 Task: Create List Training and Development in Board Public Speaking Tips to Workspace Cash Management. Create List Performance Evaluation in Board User Research to Workspace Cash Management. Create List Employee Engagement in Board Customer Service Knowledge Base Development and Management to Workspace Cash Management
Action: Mouse moved to (76, 389)
Screenshot: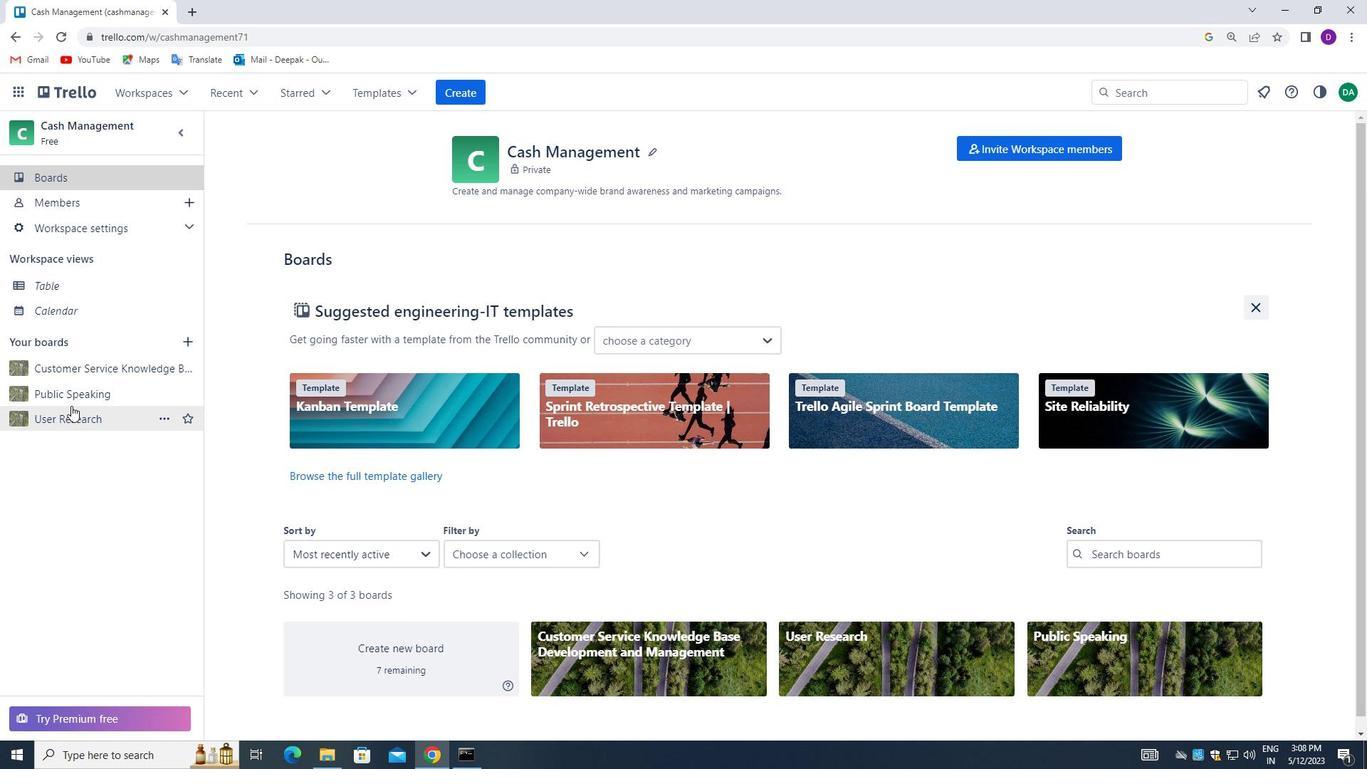 
Action: Mouse pressed left at (76, 389)
Screenshot: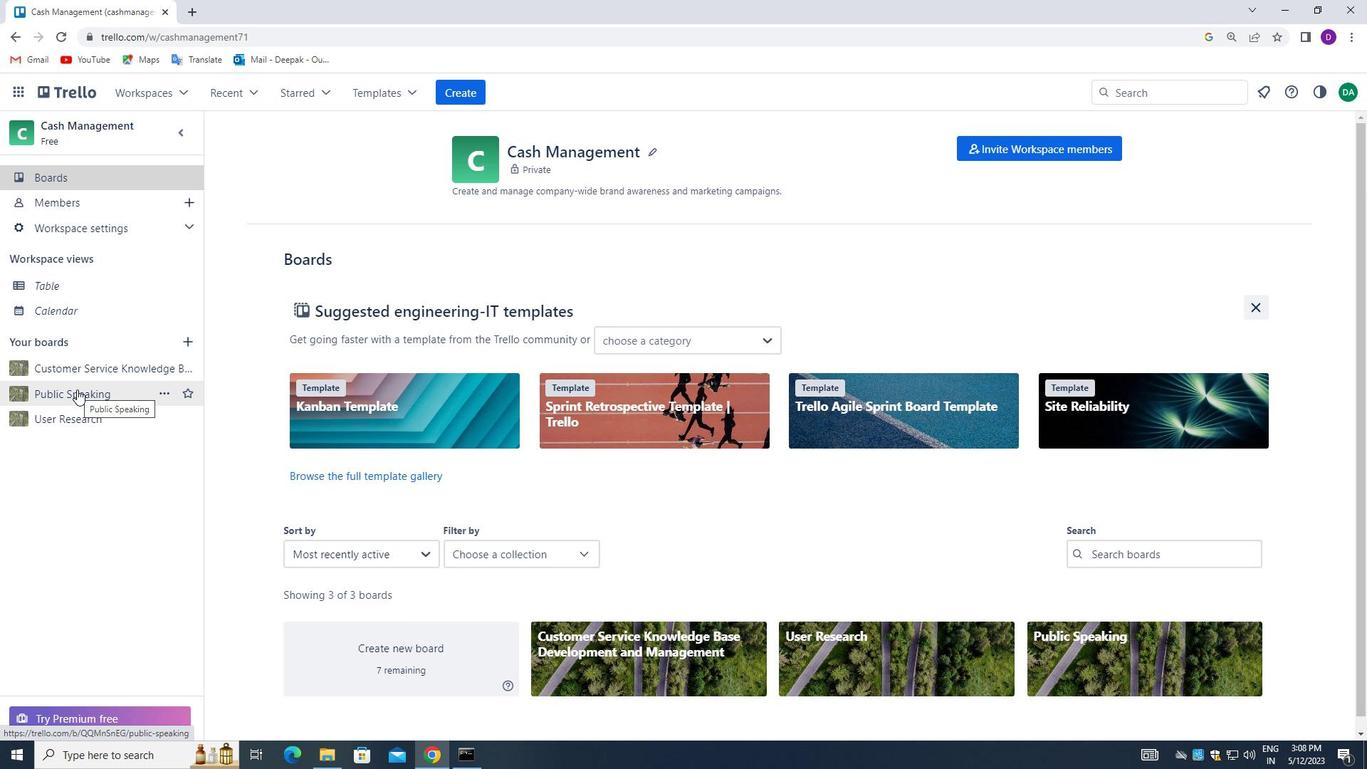 
Action: Mouse moved to (731, 174)
Screenshot: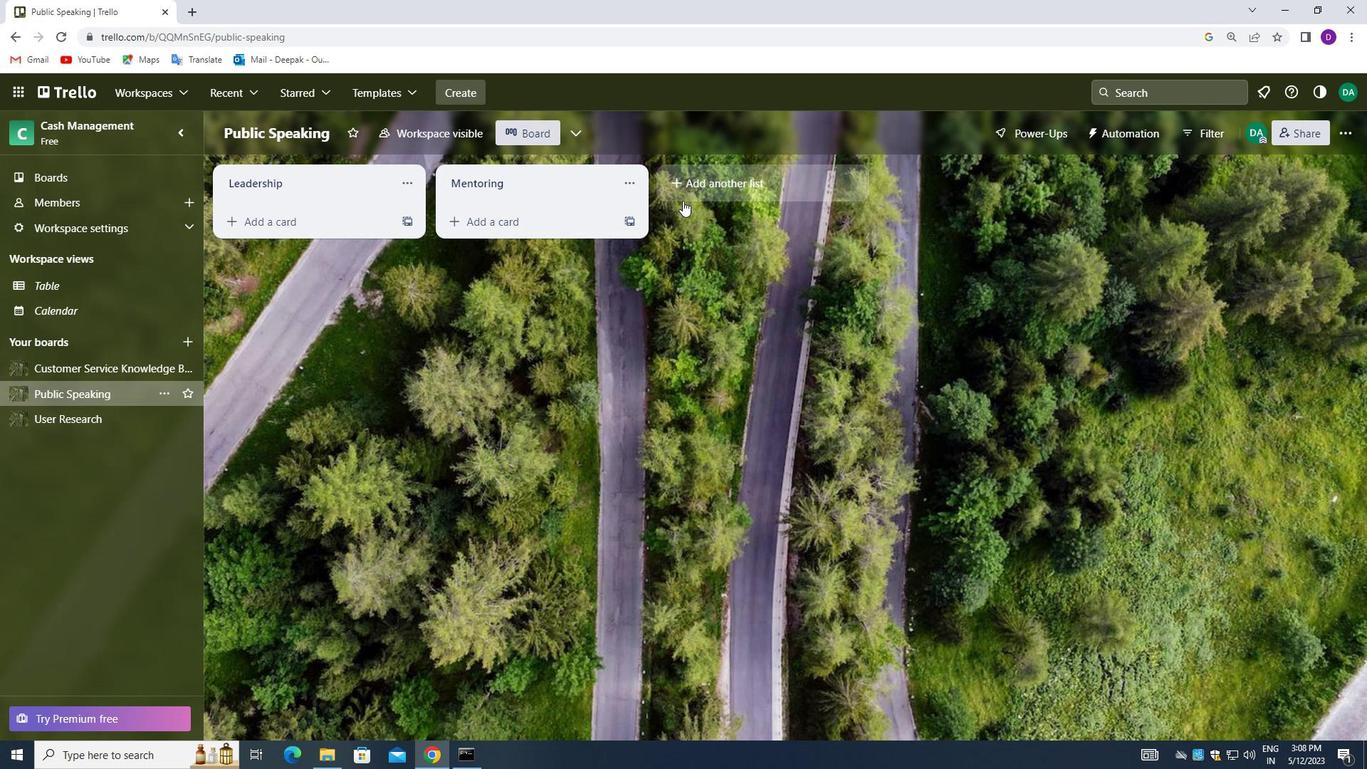 
Action: Mouse pressed left at (731, 174)
Screenshot: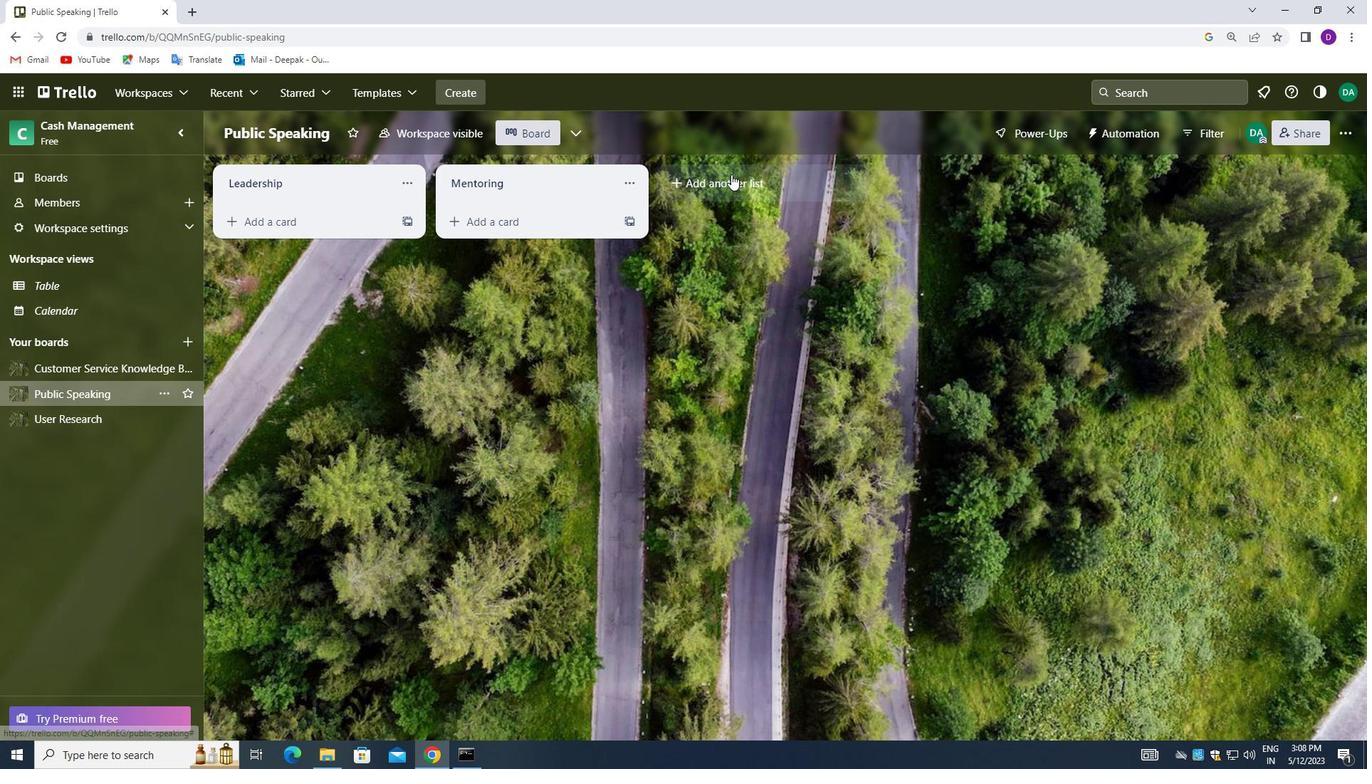 
Action: Mouse moved to (735, 183)
Screenshot: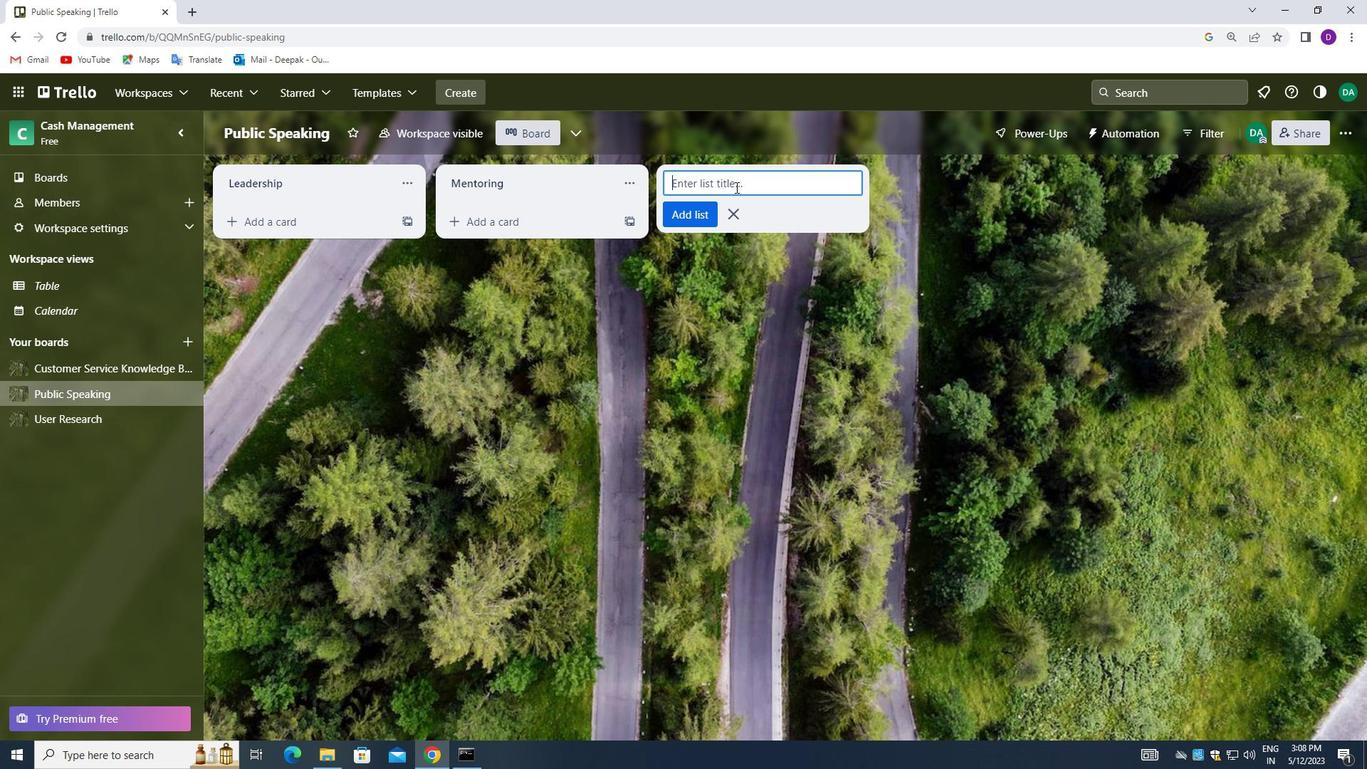 
Action: Mouse pressed left at (735, 183)
Screenshot: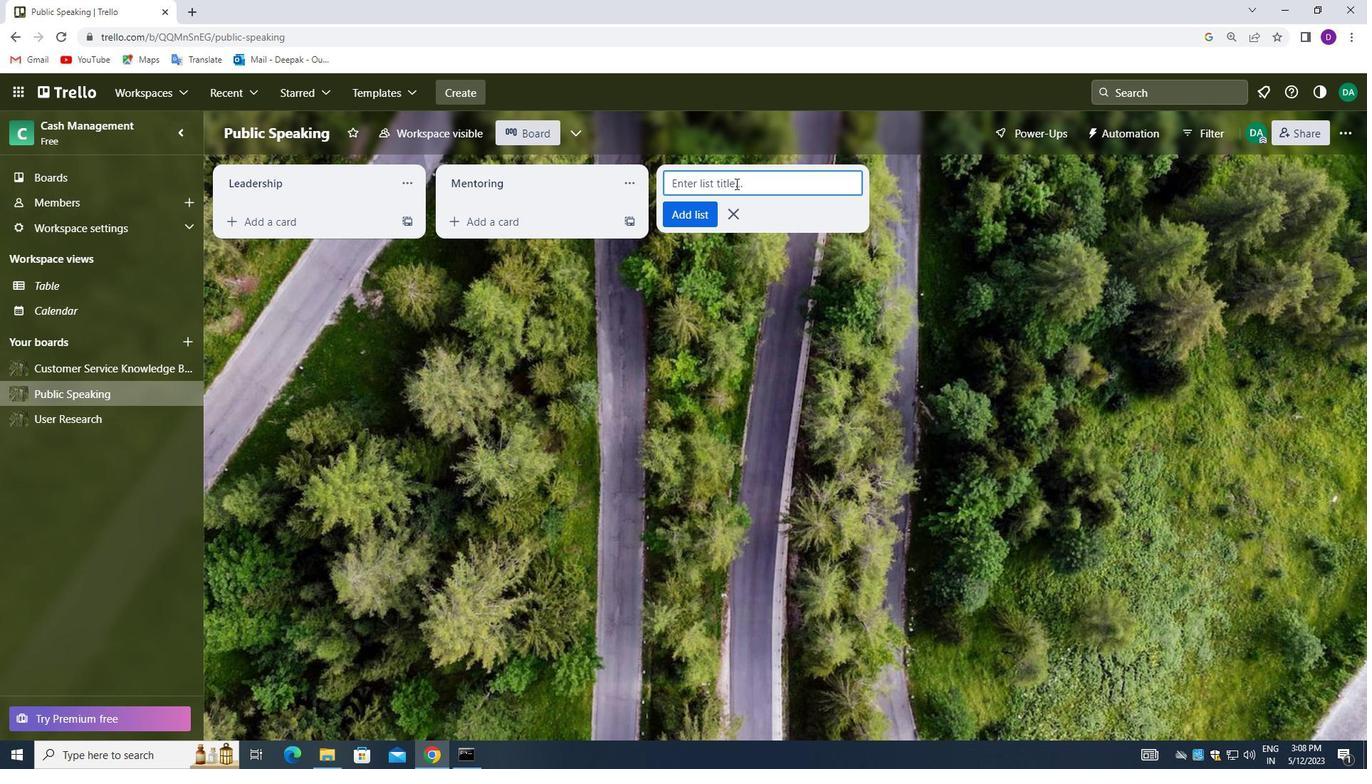 
Action: Key pressed <Key.shift>TRAINING<Key.space>AND<Key.space><Key.shift><Key.shift><Key.shift><Key.shift><Key.shift><Key.shift>DEVELU<Key.backspace>OPMENT
Screenshot: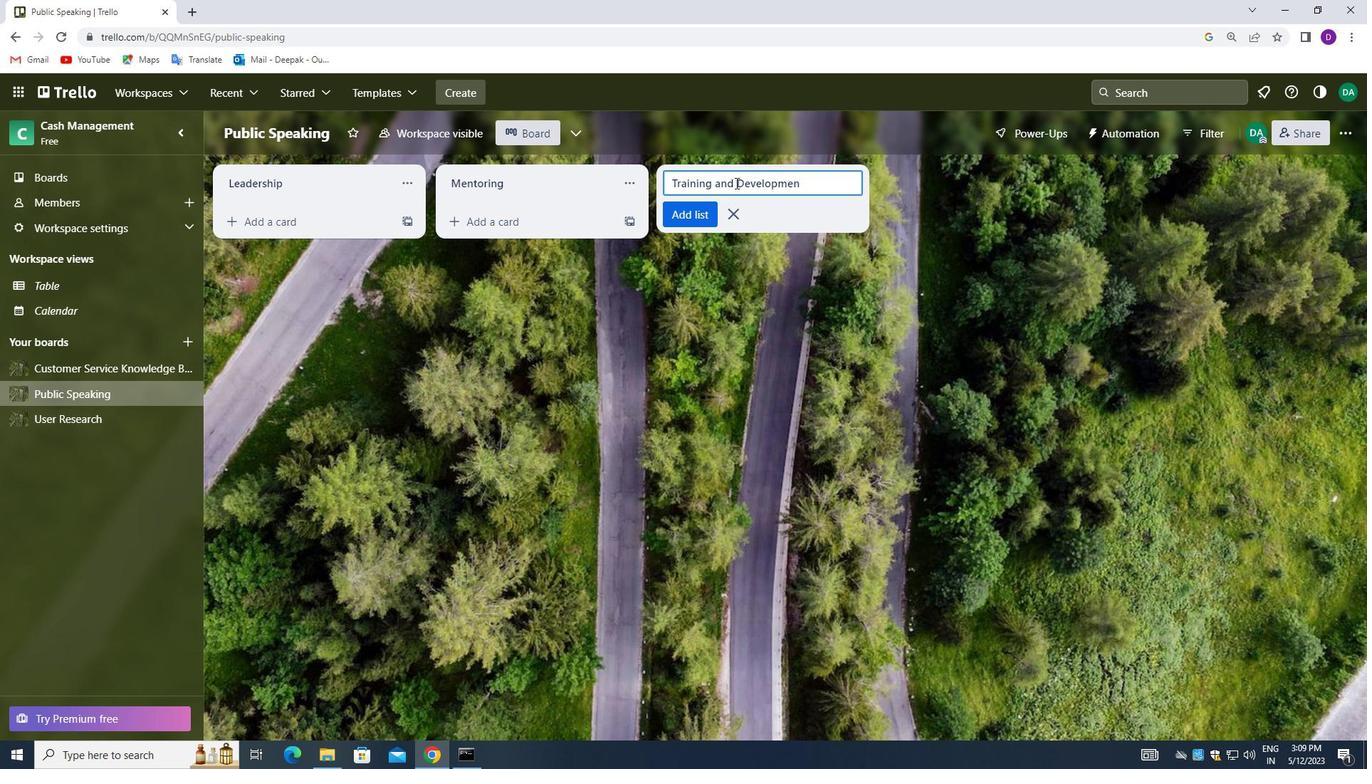 
Action: Mouse moved to (675, 209)
Screenshot: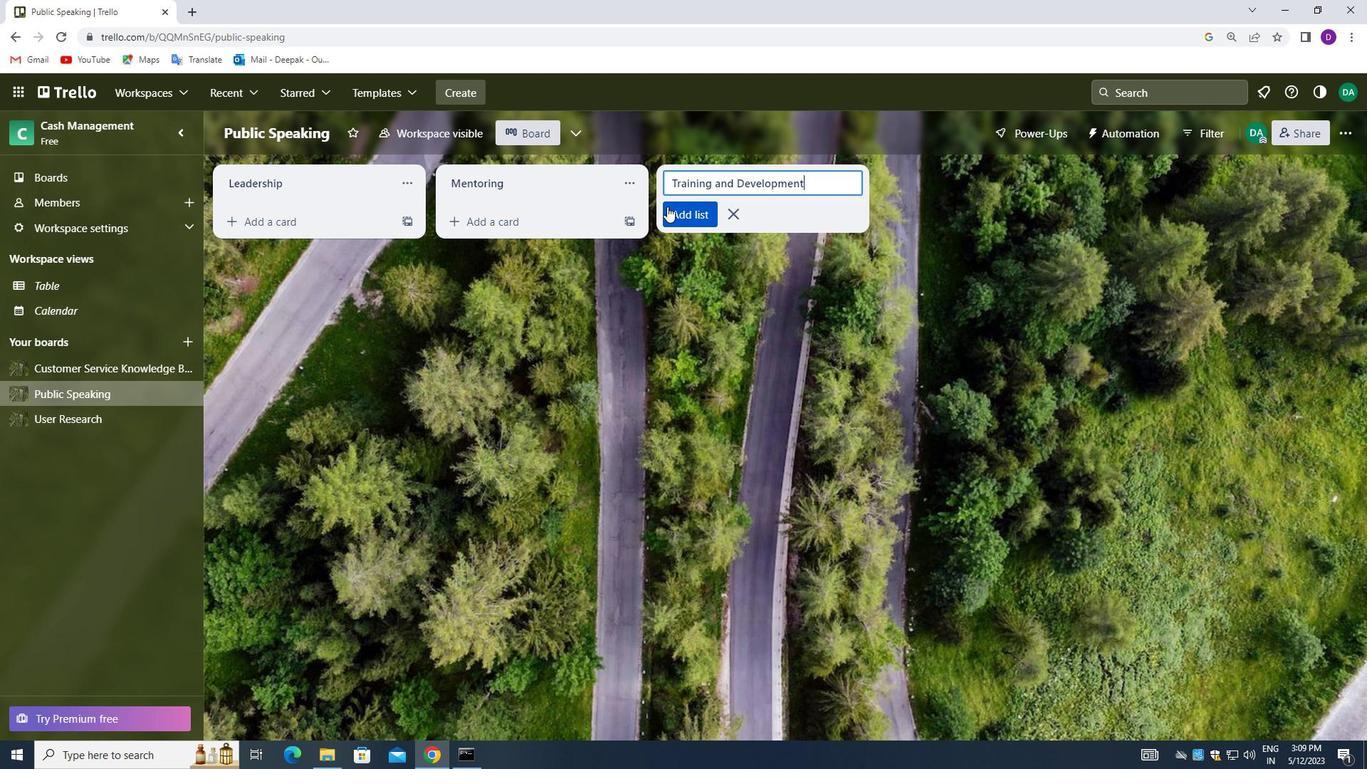 
Action: Mouse pressed left at (675, 209)
Screenshot: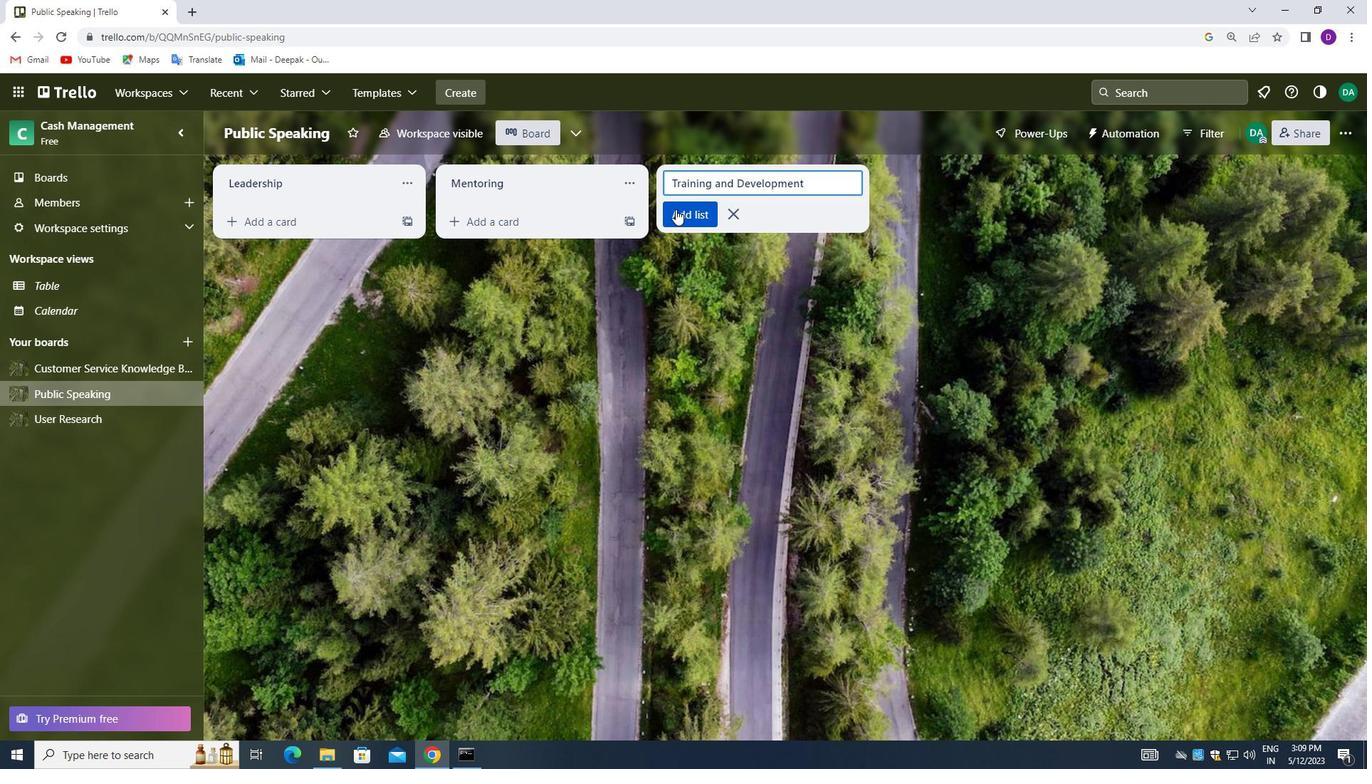 
Action: Mouse moved to (53, 425)
Screenshot: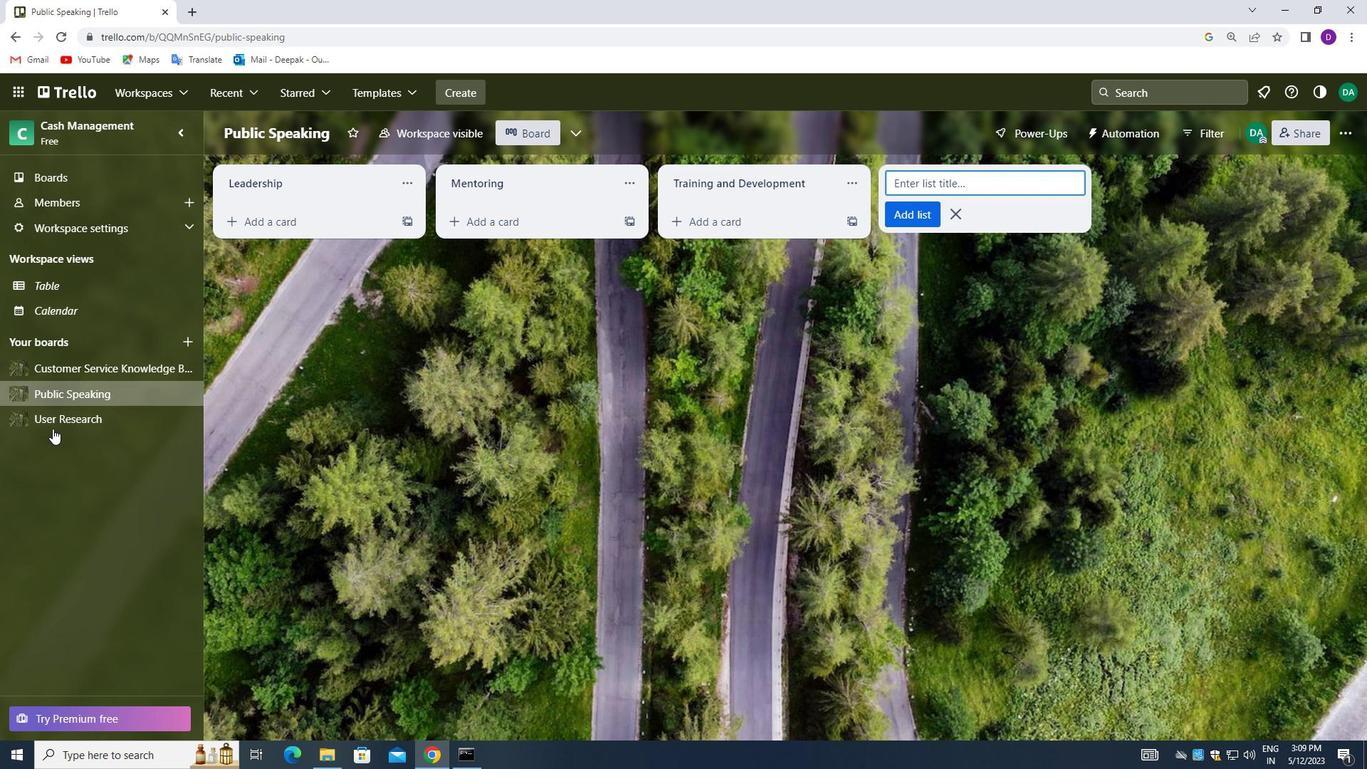 
Action: Mouse pressed left at (53, 425)
Screenshot: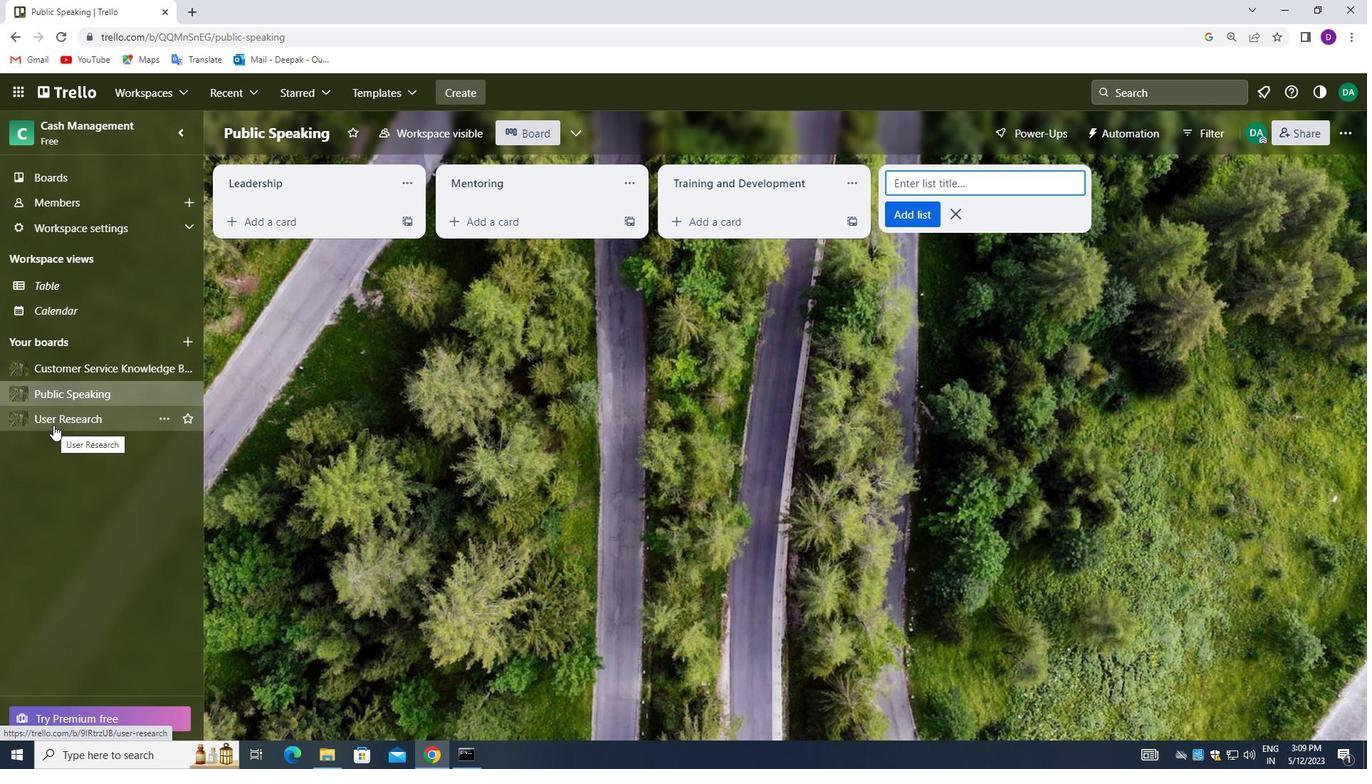 
Action: Mouse moved to (746, 187)
Screenshot: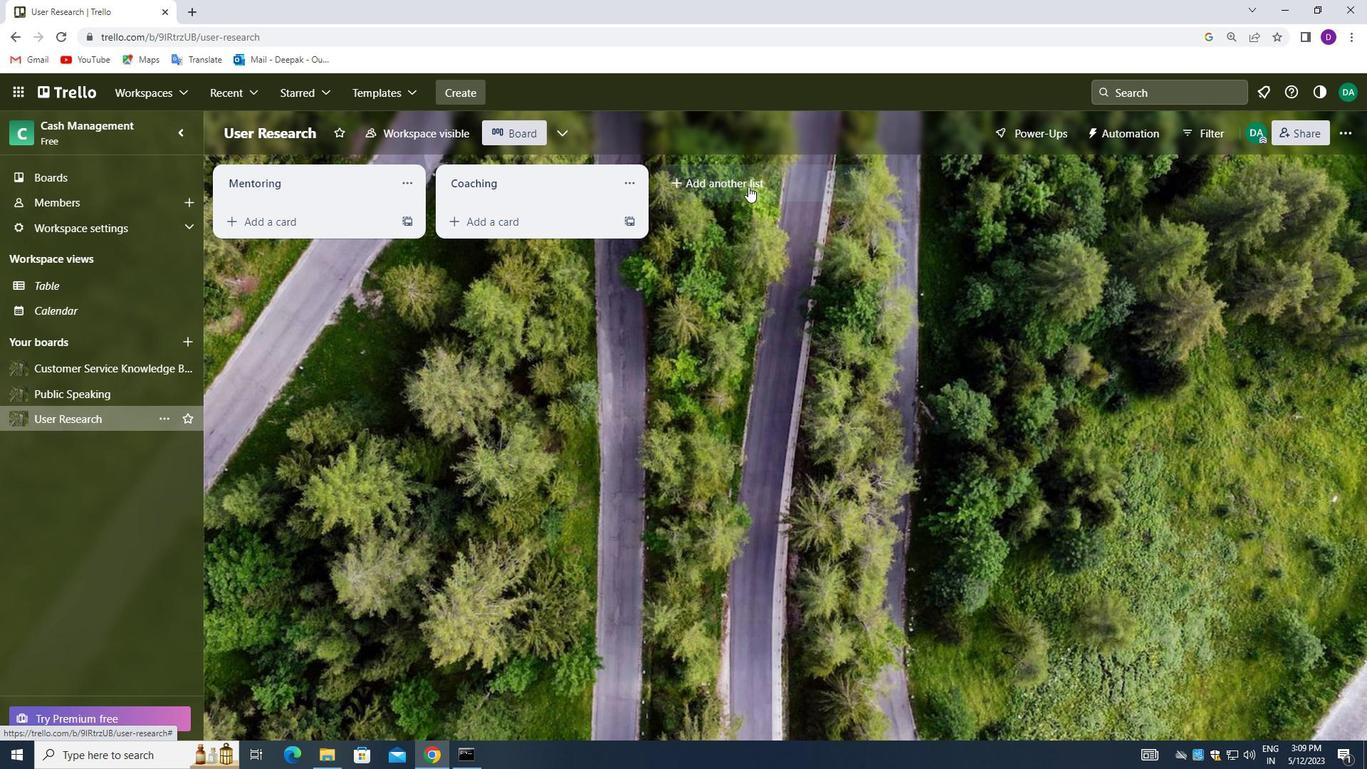 
Action: Mouse pressed left at (746, 187)
Screenshot: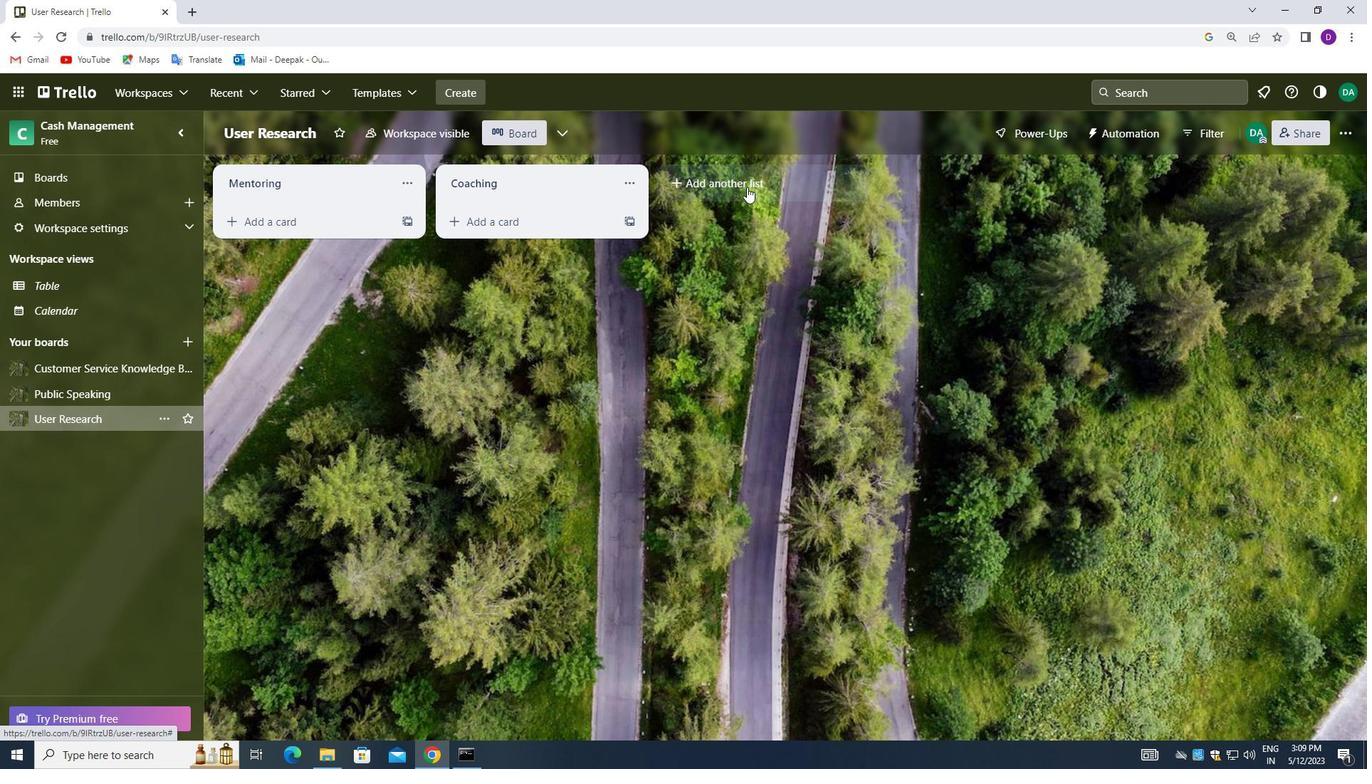 
Action: Mouse moved to (734, 183)
Screenshot: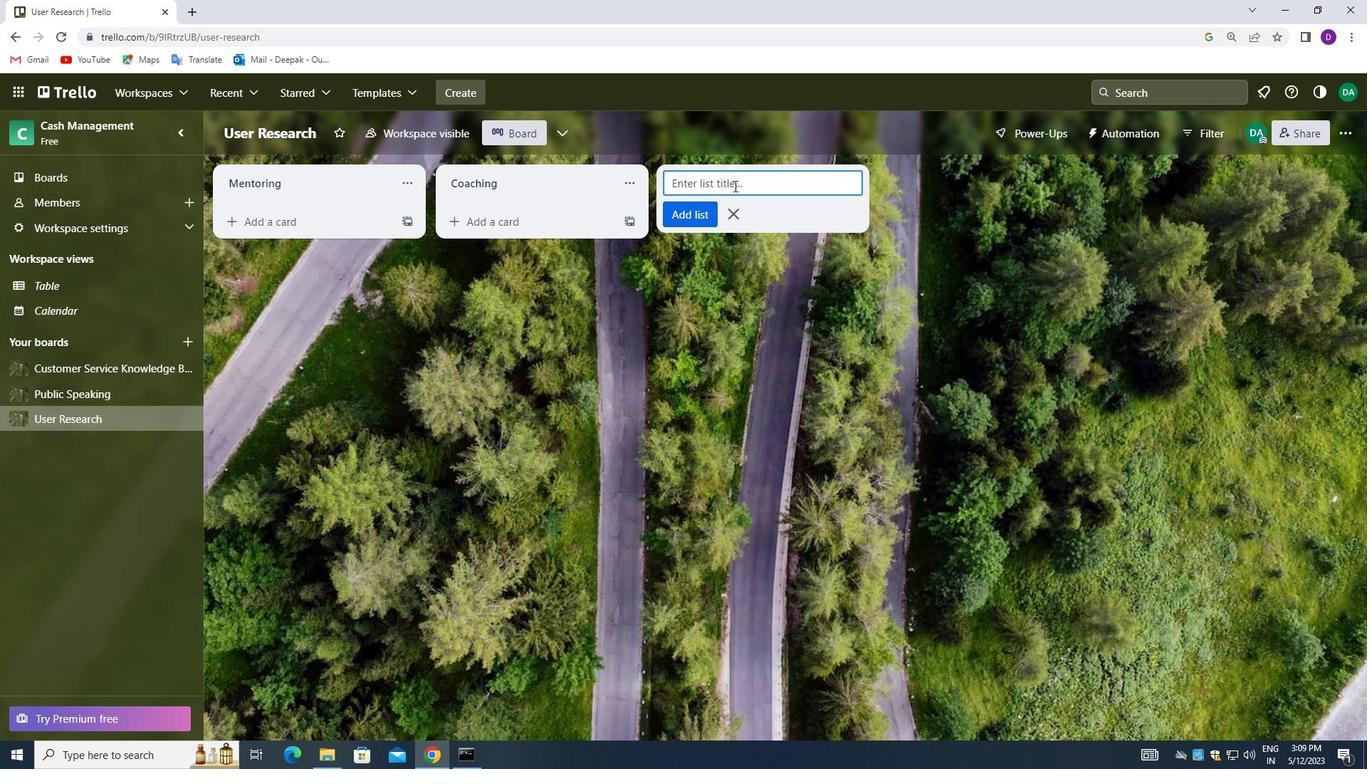 
Action: Mouse pressed left at (734, 183)
Screenshot: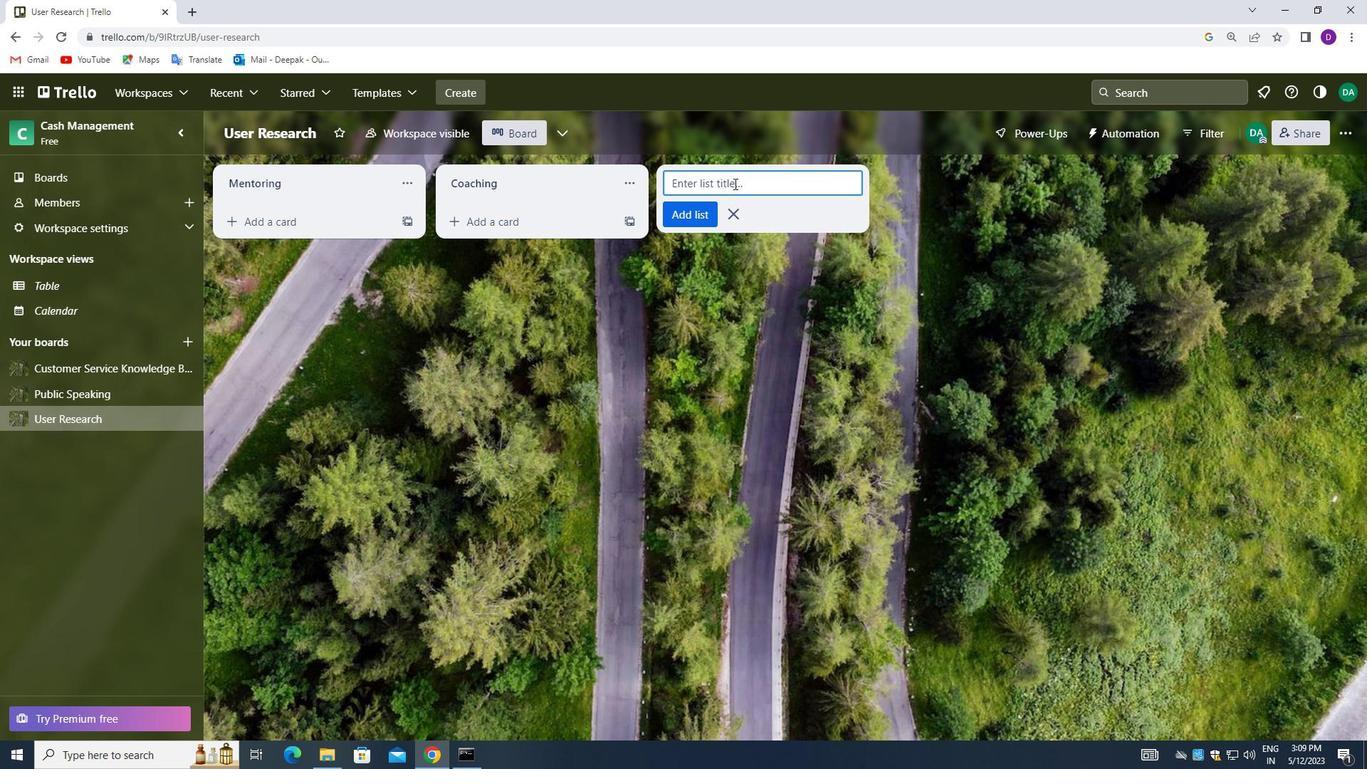 
Action: Key pressed <Key.shift>PERFORMANCE<Key.space><Key.shift><Key.shift><Key.shift><Key.shift><Key.shift>EVALUATION
Screenshot: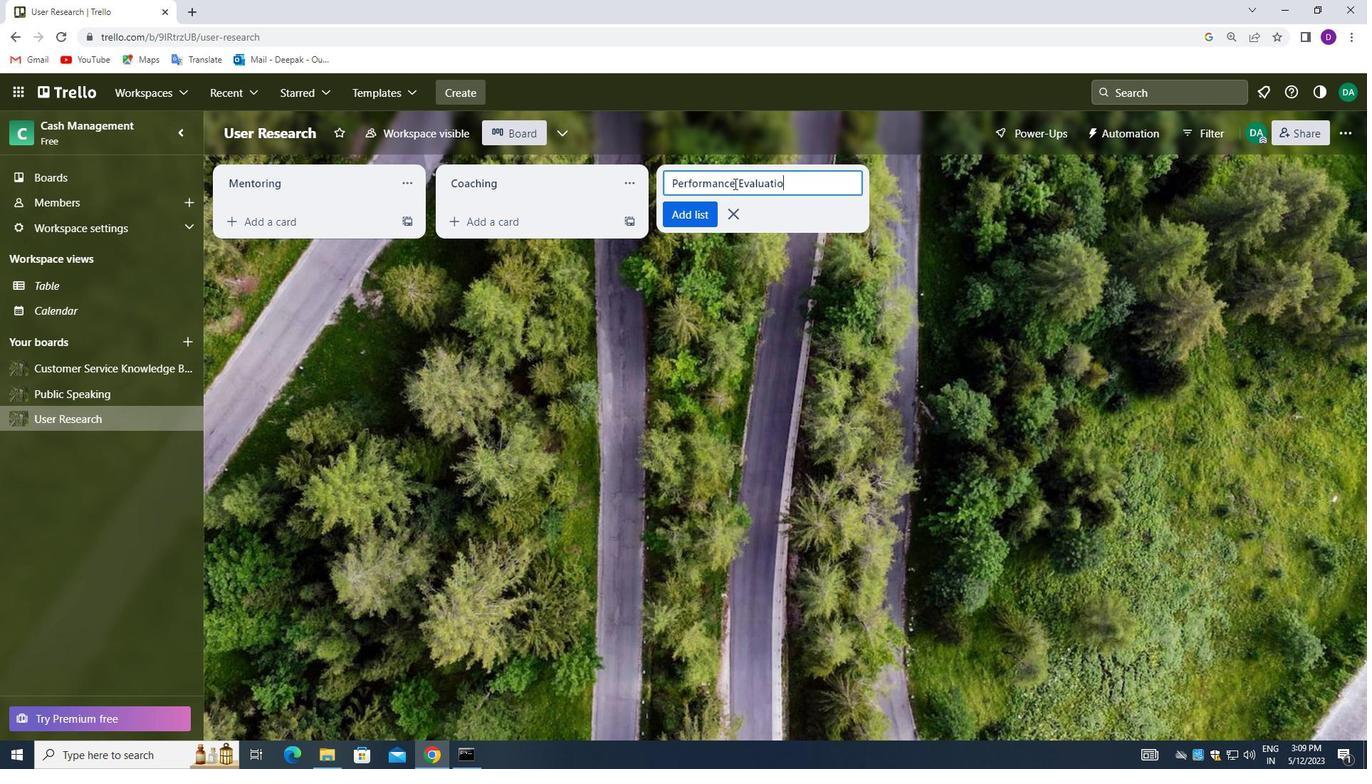 
Action: Mouse moved to (696, 218)
Screenshot: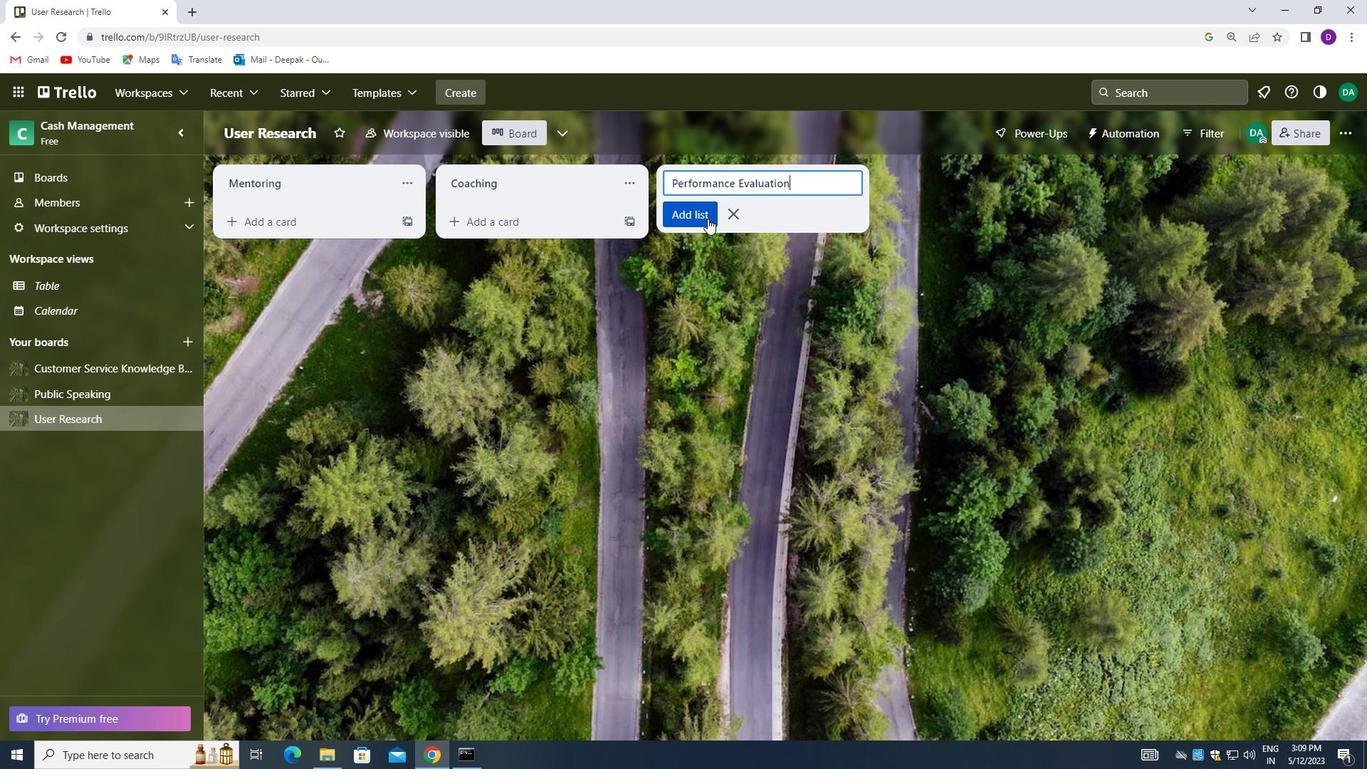 
Action: Mouse pressed left at (696, 218)
Screenshot: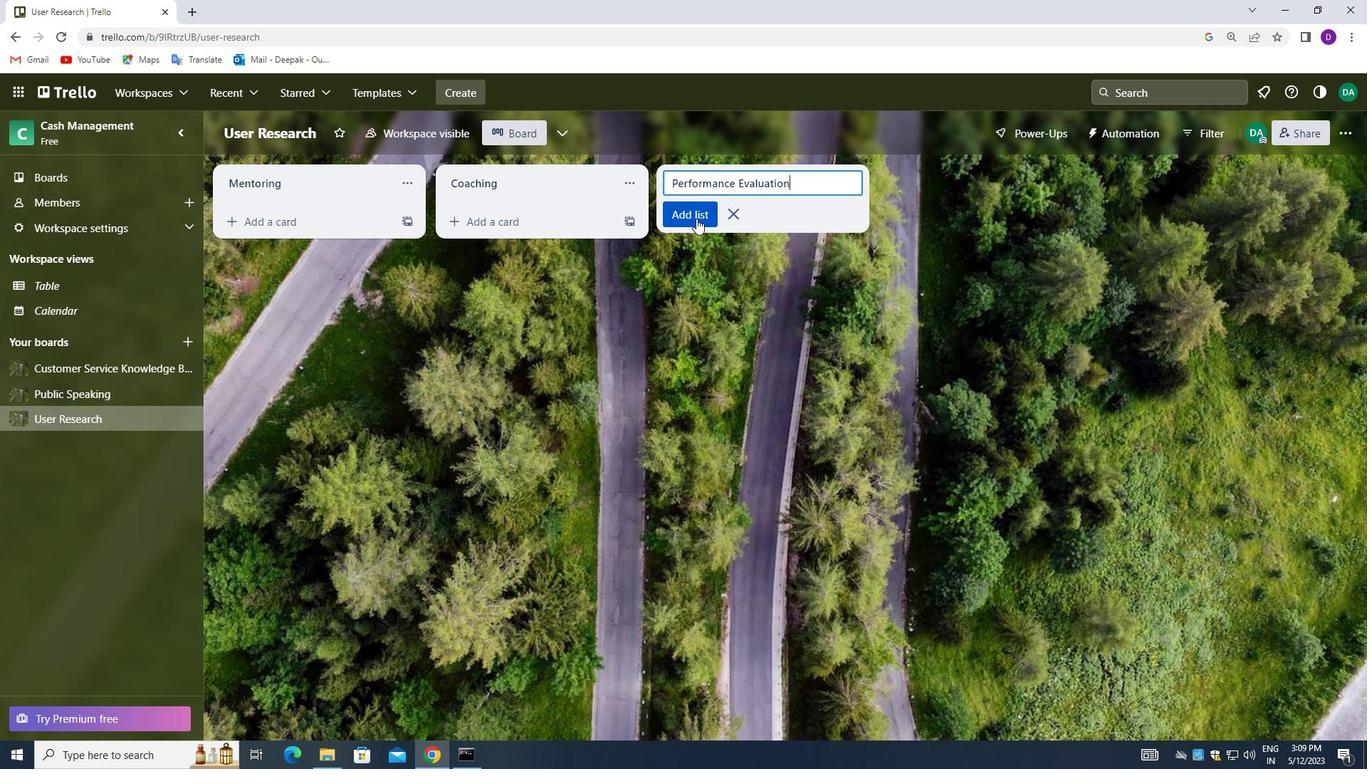 
Action: Mouse moved to (103, 370)
Screenshot: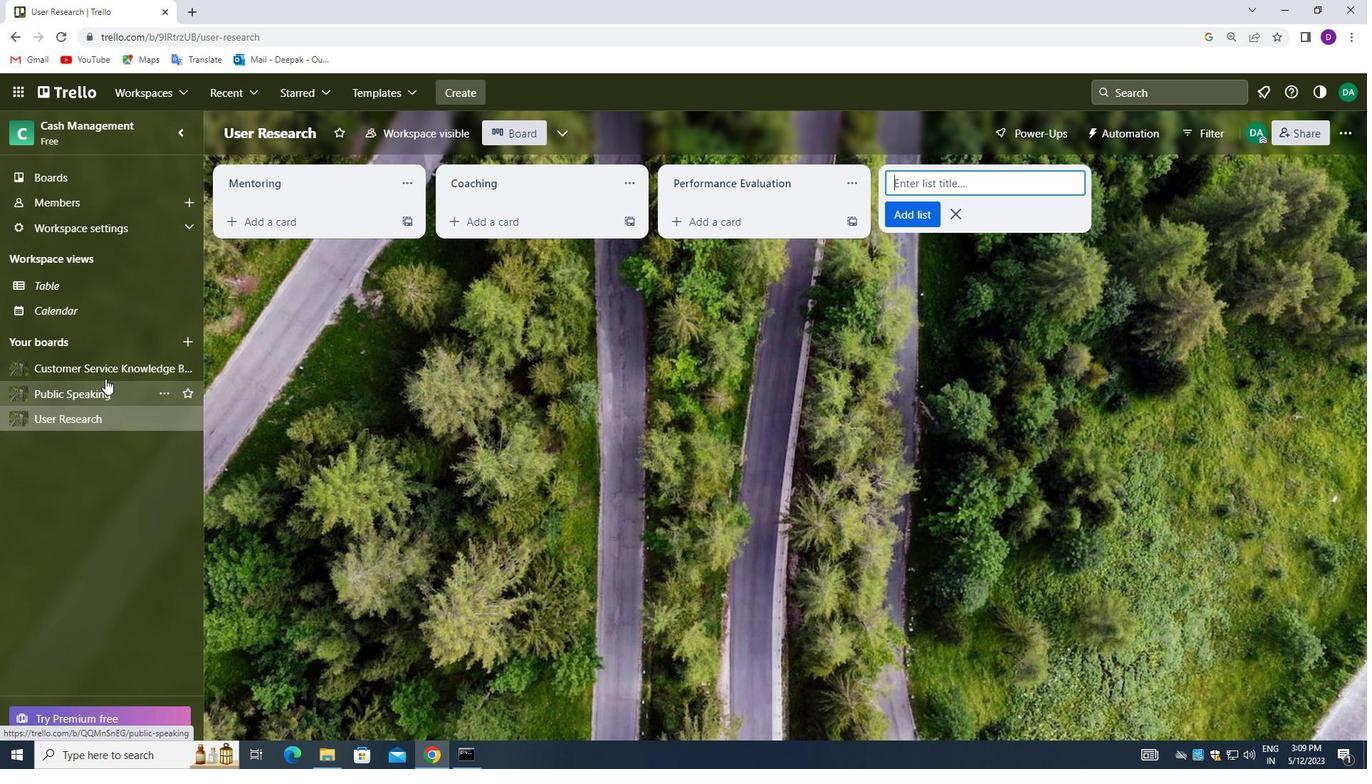 
Action: Mouse pressed left at (103, 370)
Screenshot: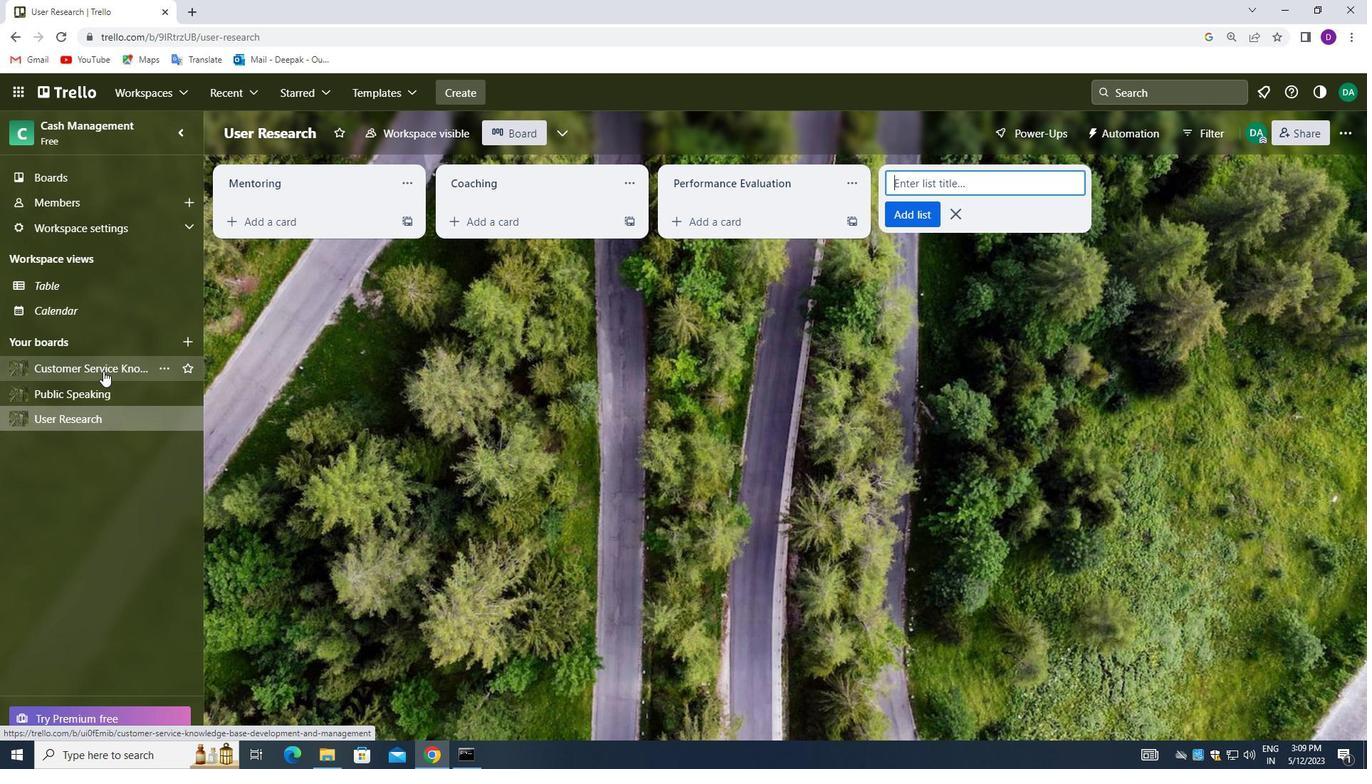 
Action: Mouse moved to (738, 184)
Screenshot: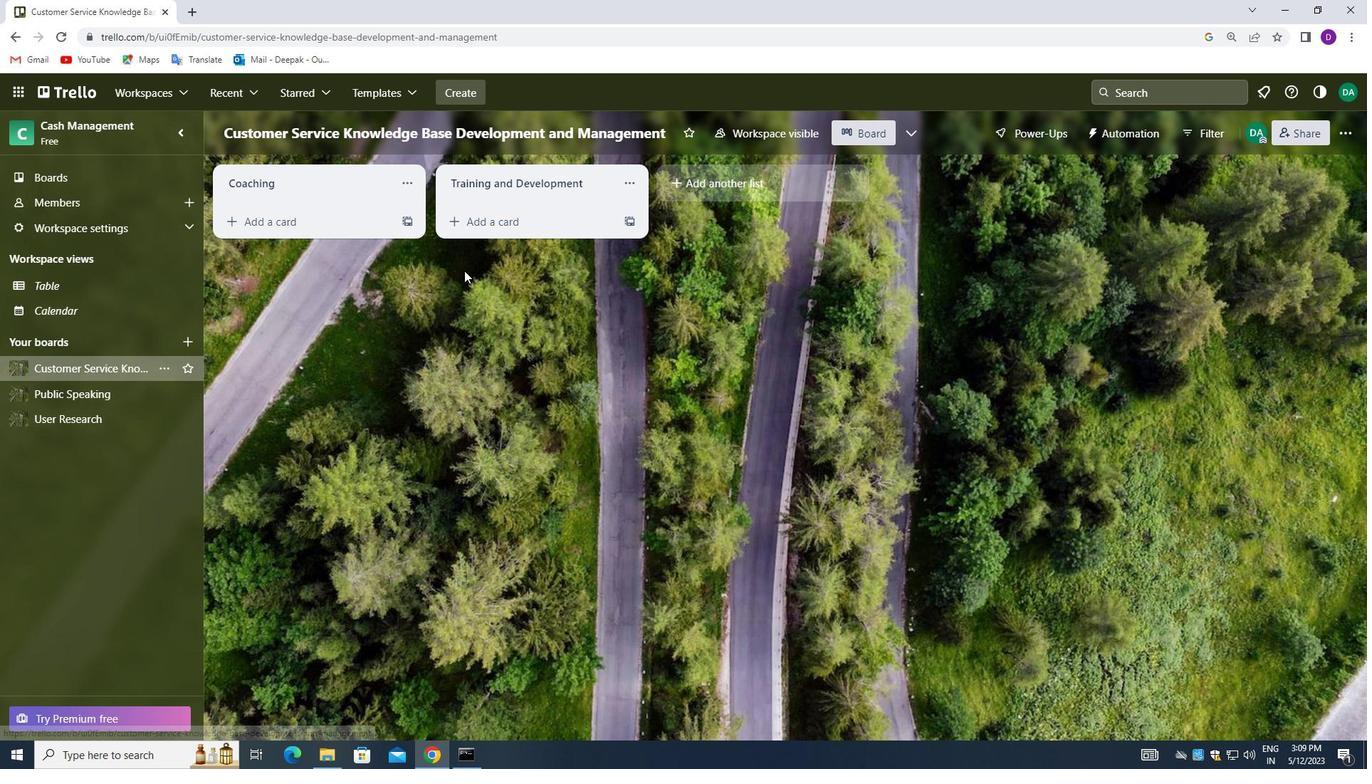 
Action: Mouse pressed left at (738, 184)
Screenshot: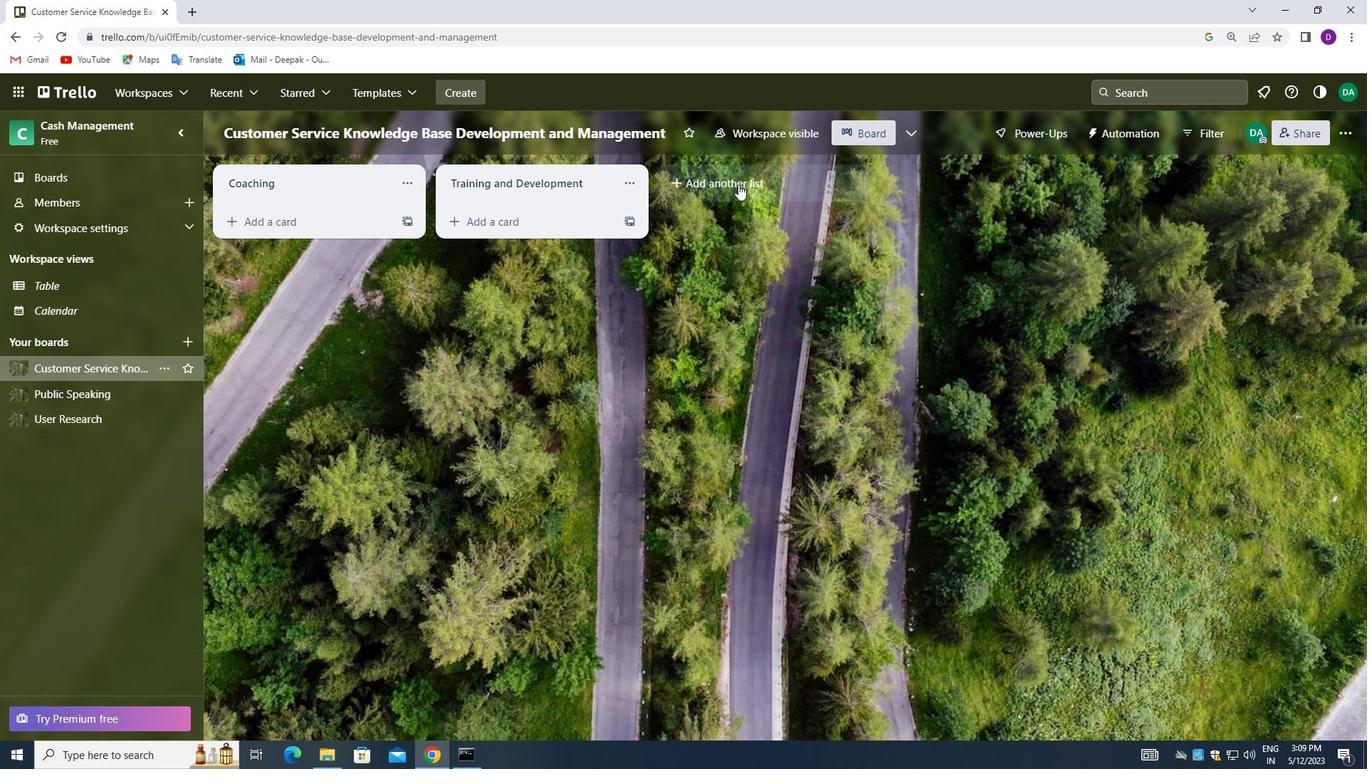 
Action: Mouse moved to (713, 185)
Screenshot: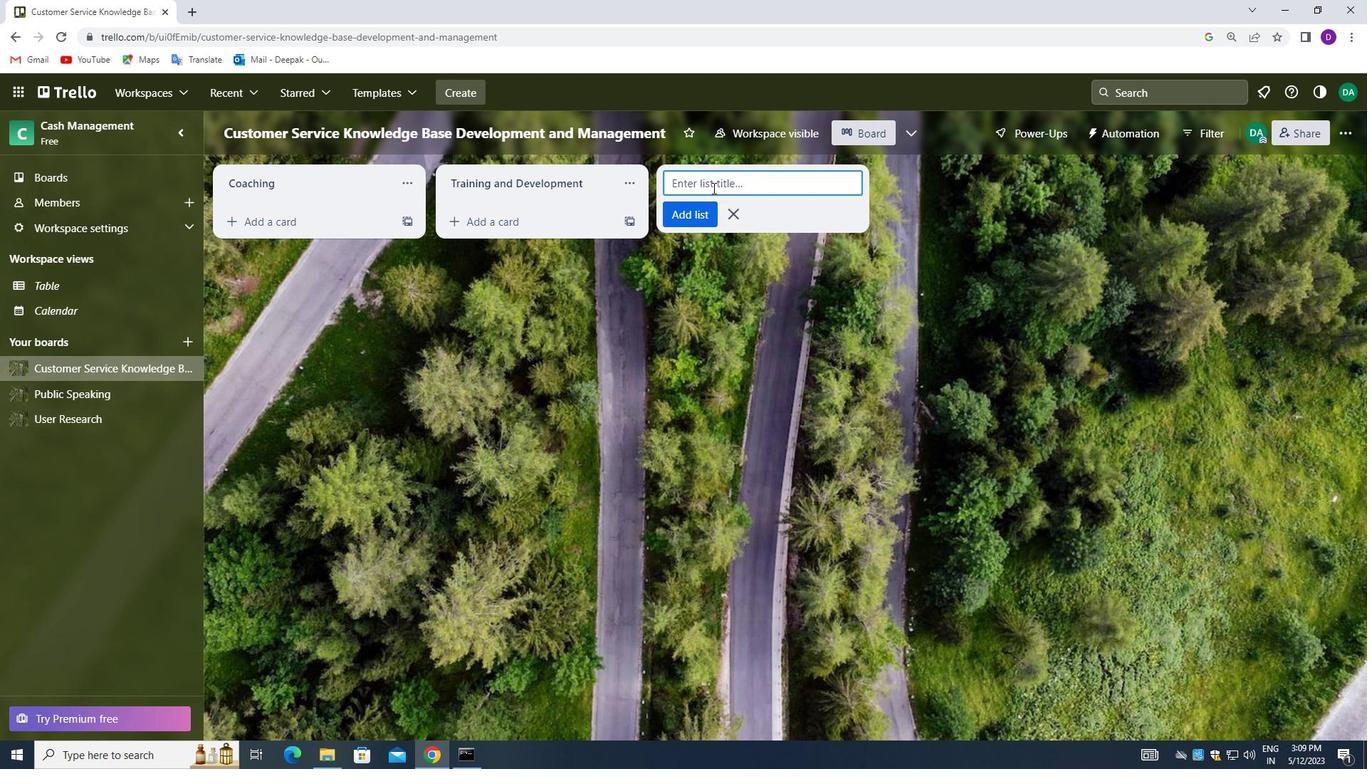 
Action: Mouse pressed left at (713, 185)
Screenshot: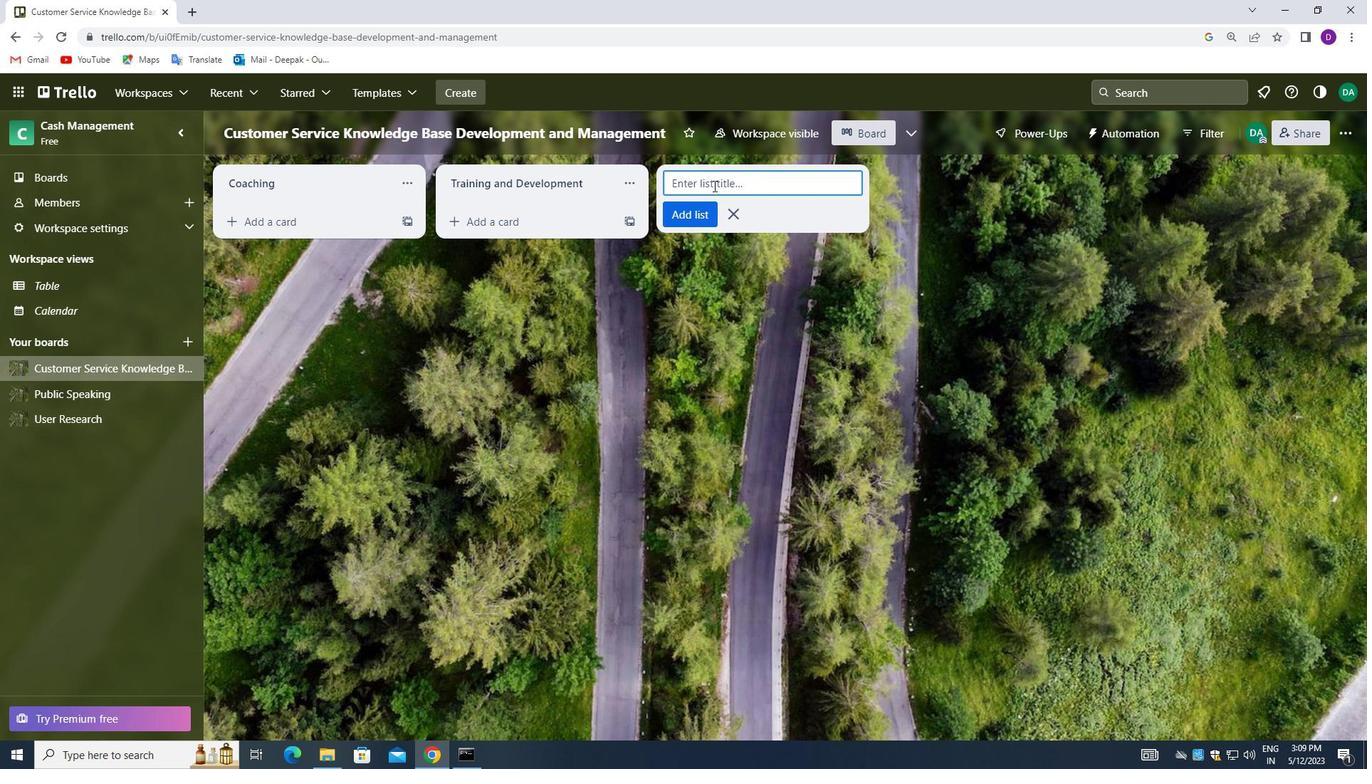
Action: Key pressed <Key.shift><Key.shift><Key.shift><Key.shift><Key.shift><Key.shift><Key.shift><Key.shift><Key.shift><Key.shift><Key.shift><Key.shift><Key.shift><Key.shift><Key.shift><Key.shift><Key.shift><Key.shift><Key.shift><Key.shift><Key.shift><Key.shift><Key.shift><Key.shift><Key.shift><Key.shift><Key.shift><Key.shift><Key.shift><Key.shift><Key.shift><Key.shift><Key.shift><Key.shift><Key.shift><Key.shift><Key.shift><Key.shift><Key.shift><Key.shift><Key.shift><Key.shift><Key.shift><Key.shift><Key.shift><Key.shift><Key.shift>EMPLOYEE<Key.space><Key.shift><Key.shift><Key.shift><Key.shift><Key.shift><Key.shift><Key.shift><Key.shift><Key.shift><Key.shift><Key.shift><Key.shift><Key.shift>ENGAGEMENT
Screenshot: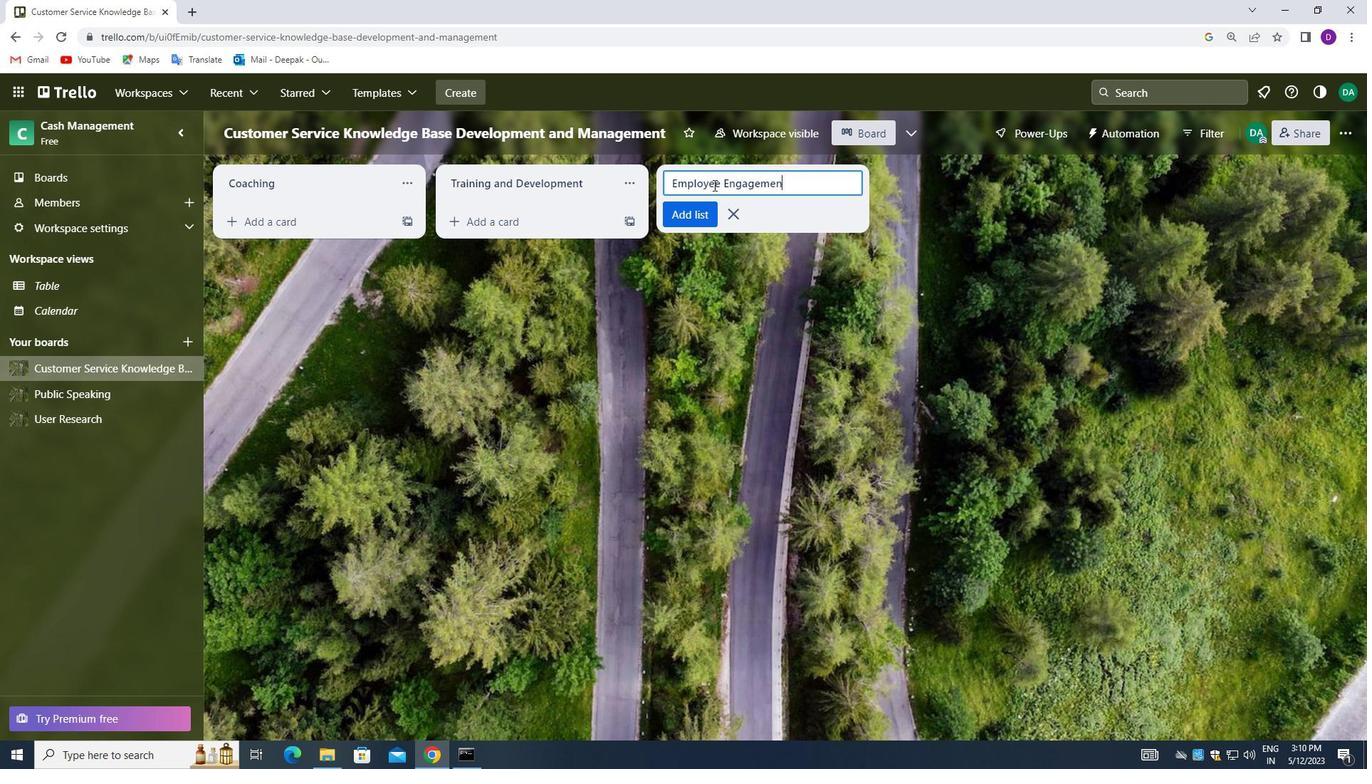 
Action: Mouse moved to (675, 207)
Screenshot: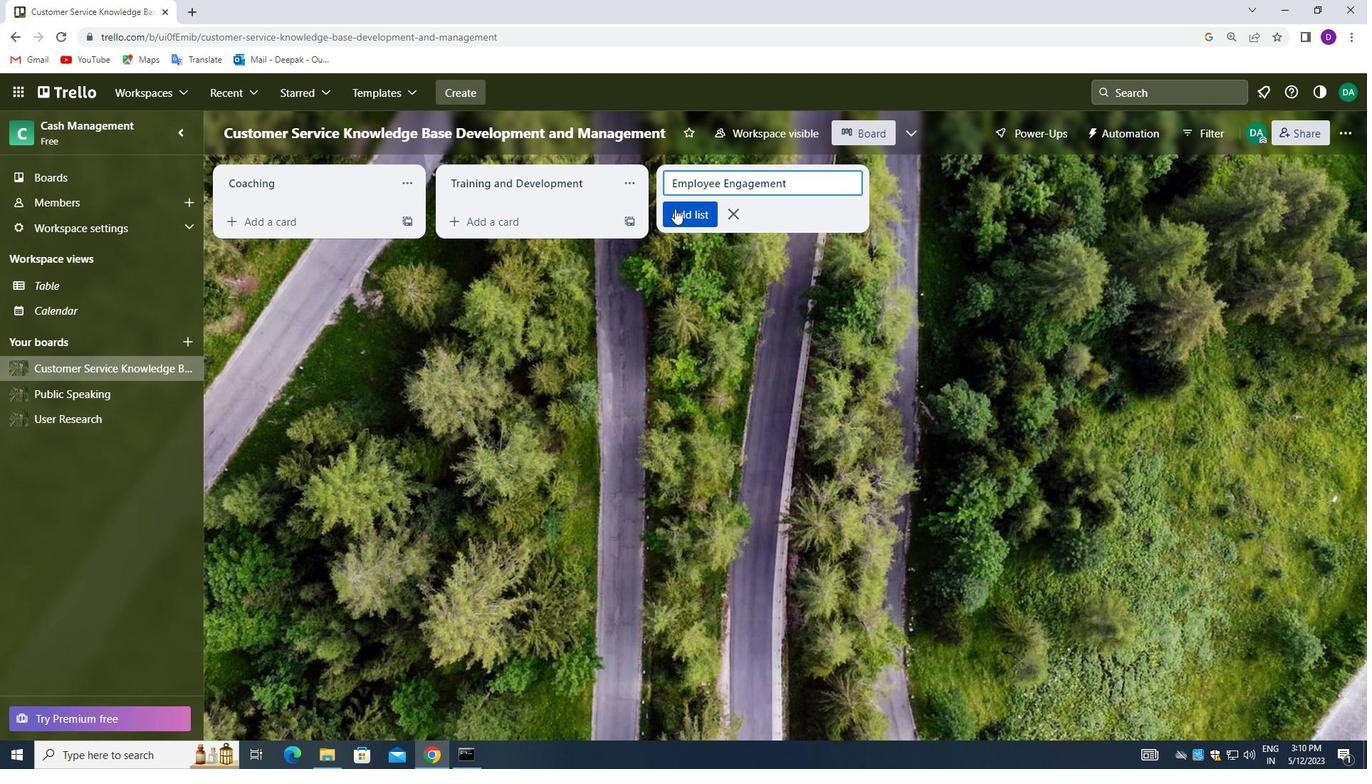 
Action: Mouse pressed left at (675, 207)
Screenshot: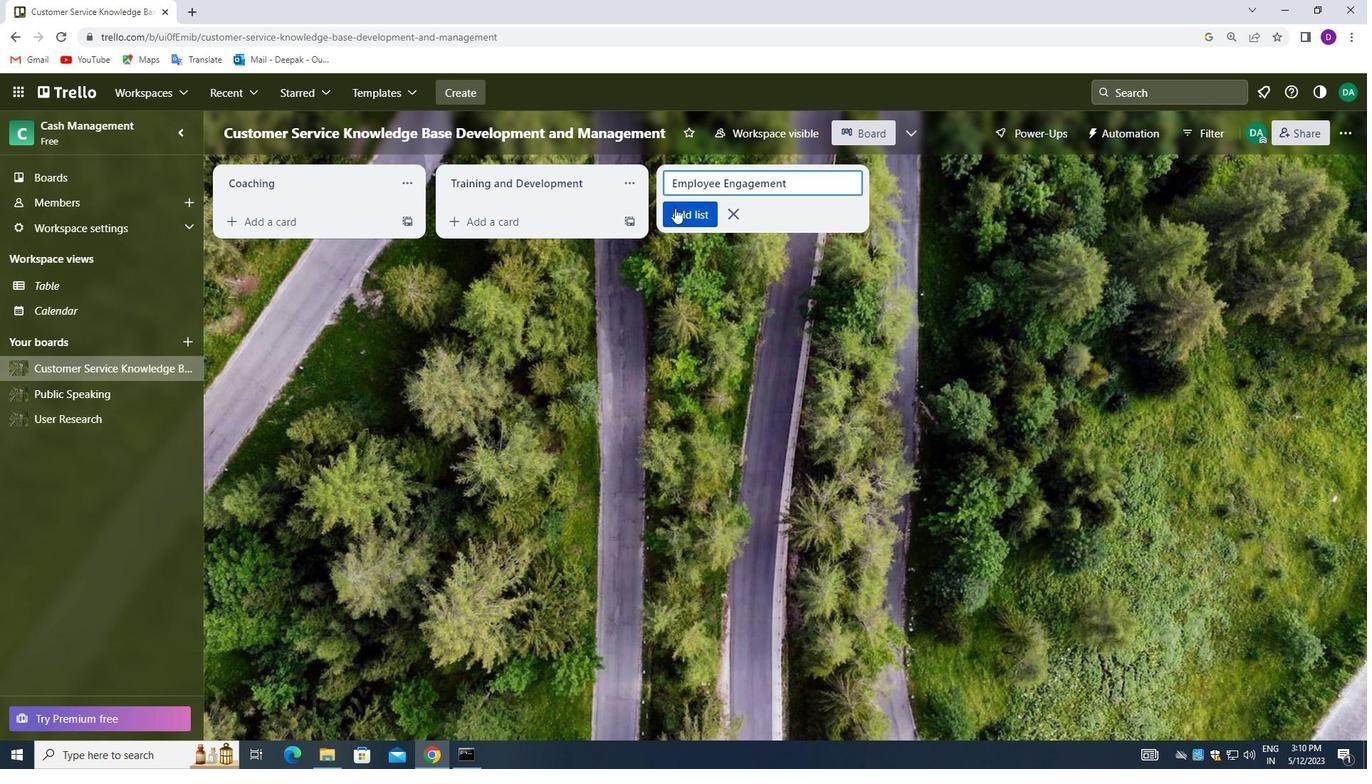 
Action: Mouse moved to (94, 165)
Screenshot: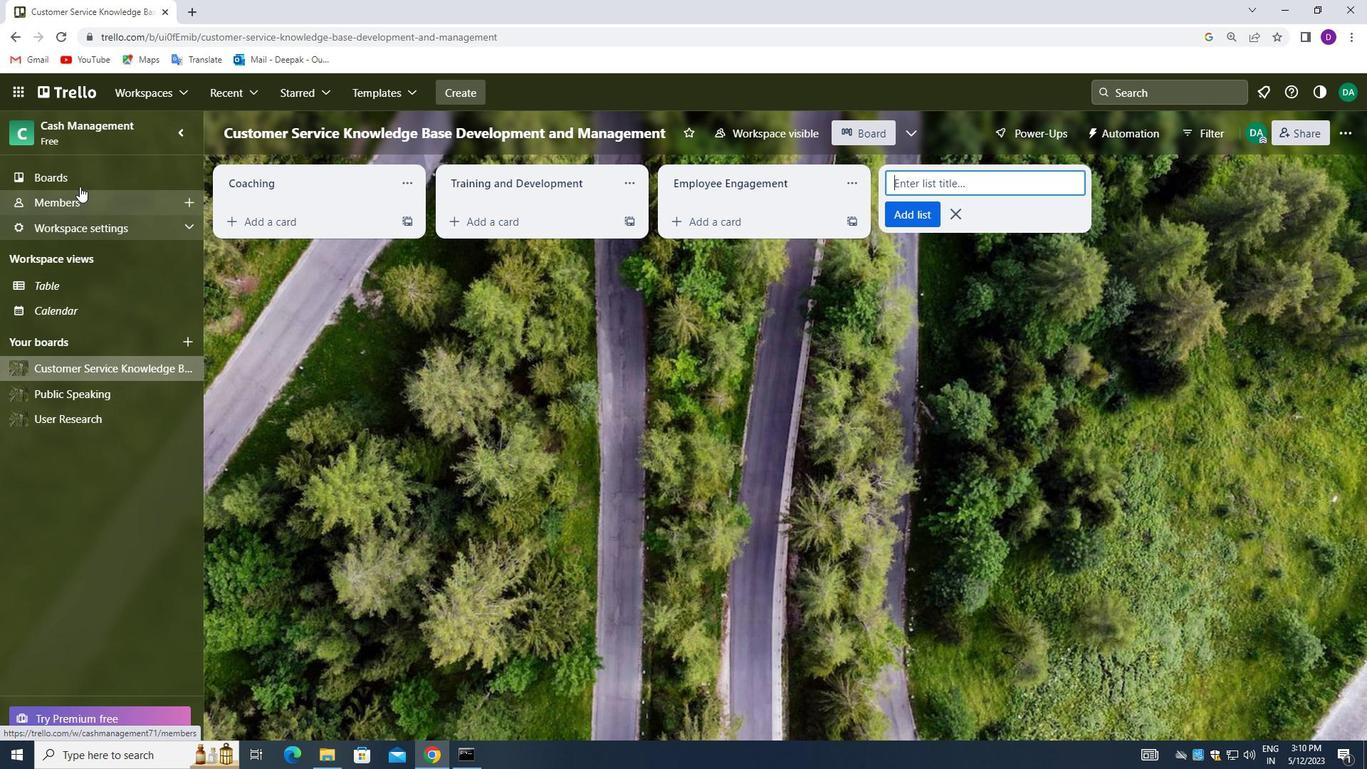 
Action: Mouse pressed left at (94, 165)
Screenshot: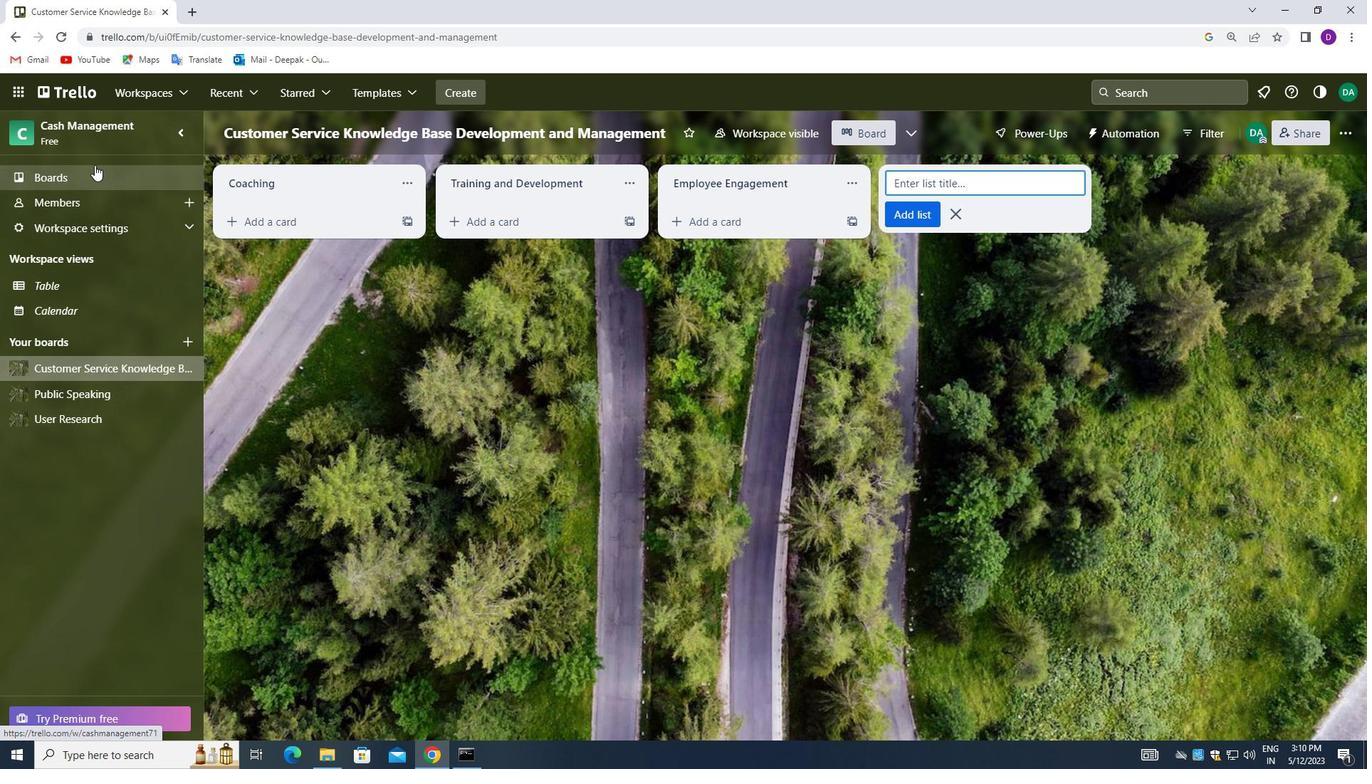 
Action: Mouse moved to (318, 324)
Screenshot: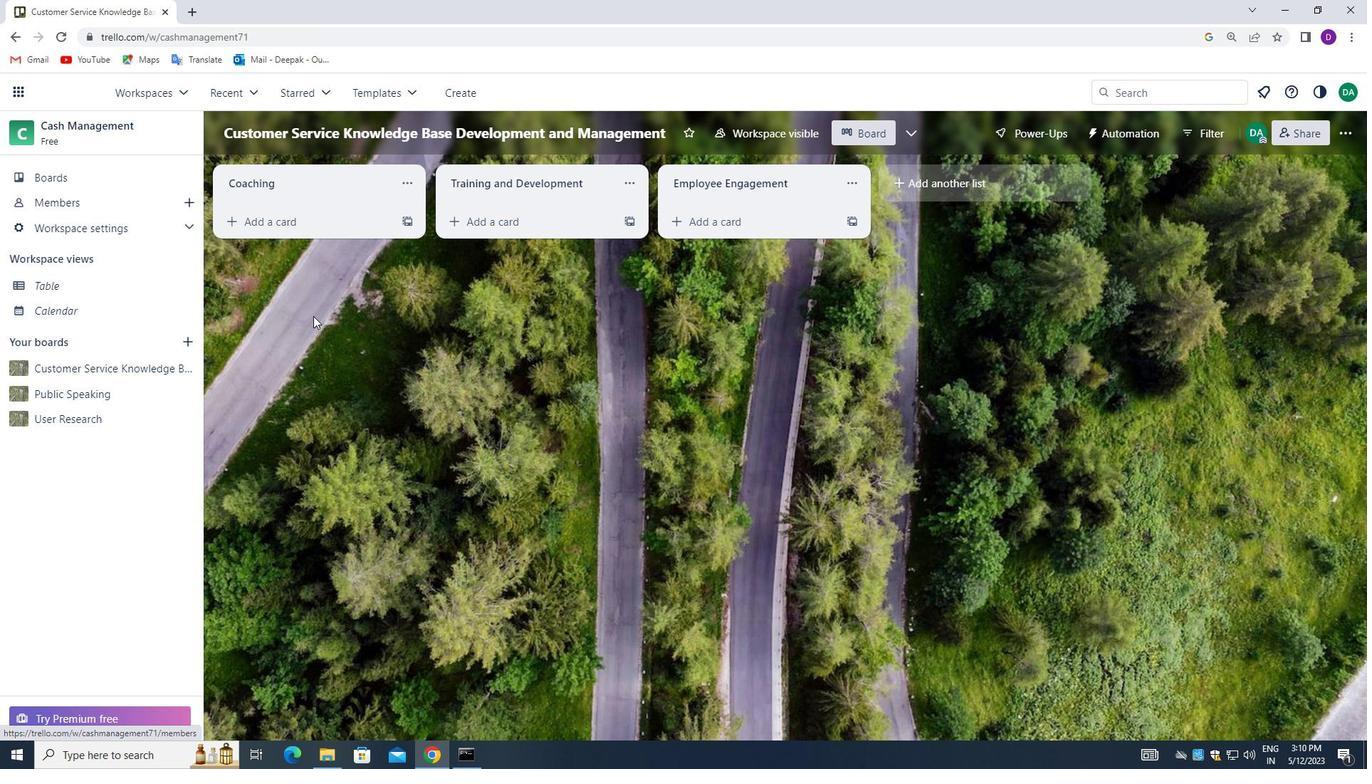 
